 Task: Change the size of the image width scale from 100 to 192 %.
Action: Mouse moved to (134, 57)
Screenshot: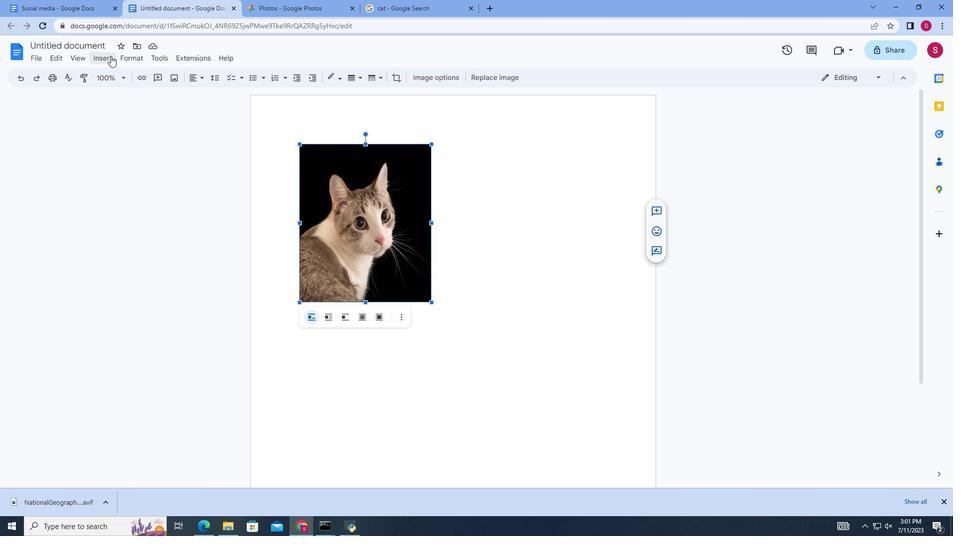 
Action: Mouse pressed left at (134, 57)
Screenshot: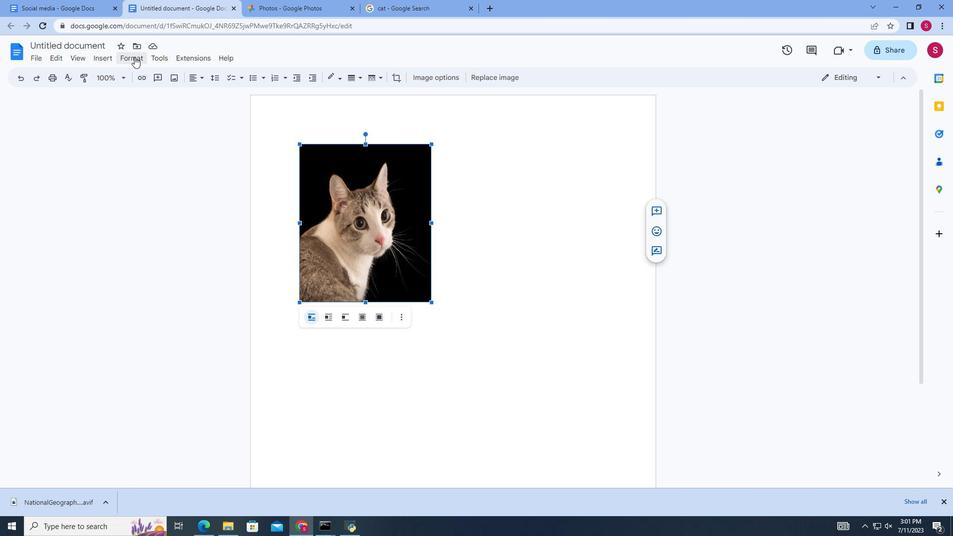 
Action: Mouse moved to (326, 303)
Screenshot: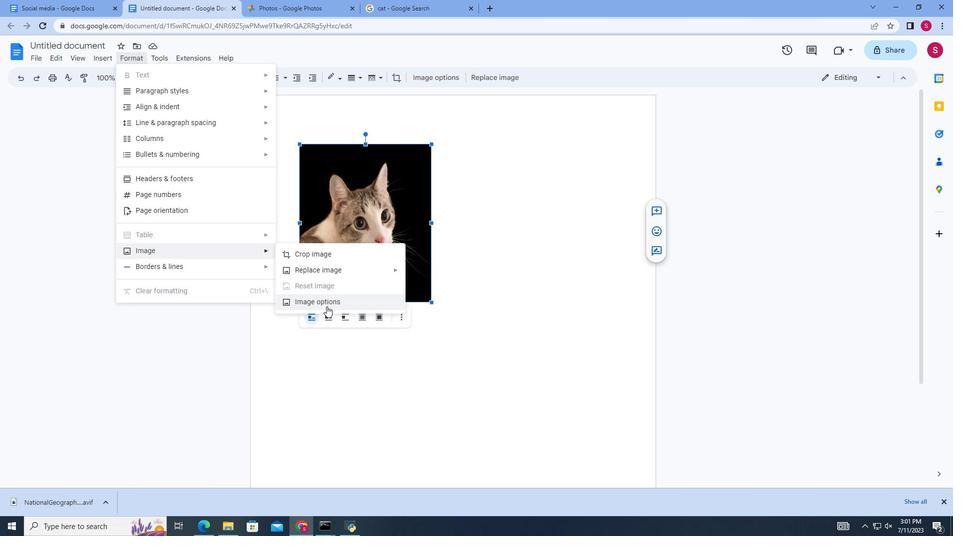 
Action: Mouse pressed left at (326, 303)
Screenshot: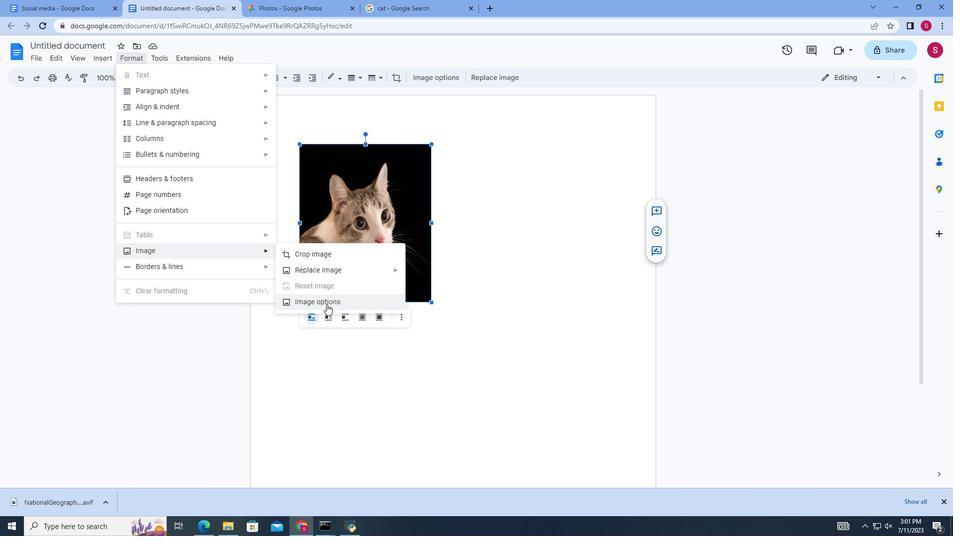 
Action: Mouse moved to (813, 114)
Screenshot: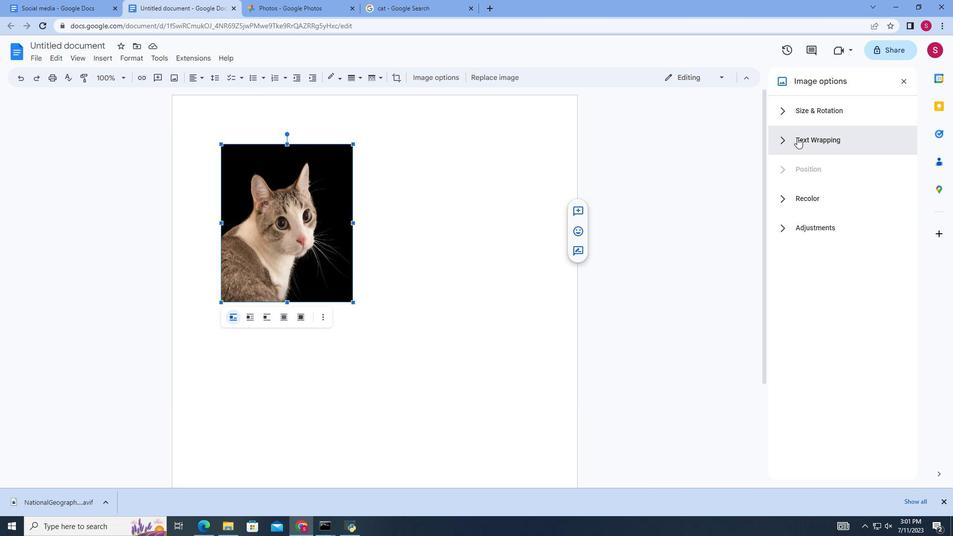 
Action: Mouse pressed left at (813, 114)
Screenshot: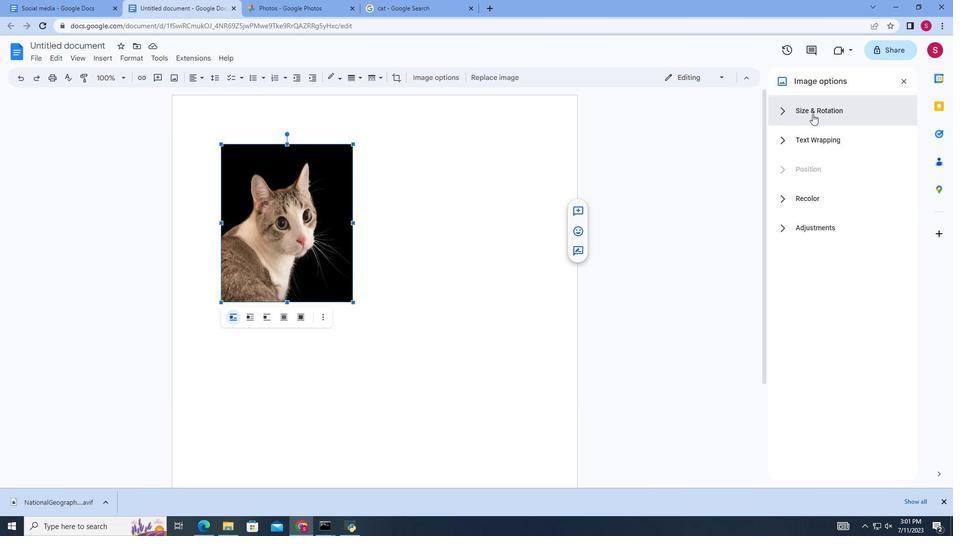 
Action: Mouse moved to (794, 200)
Screenshot: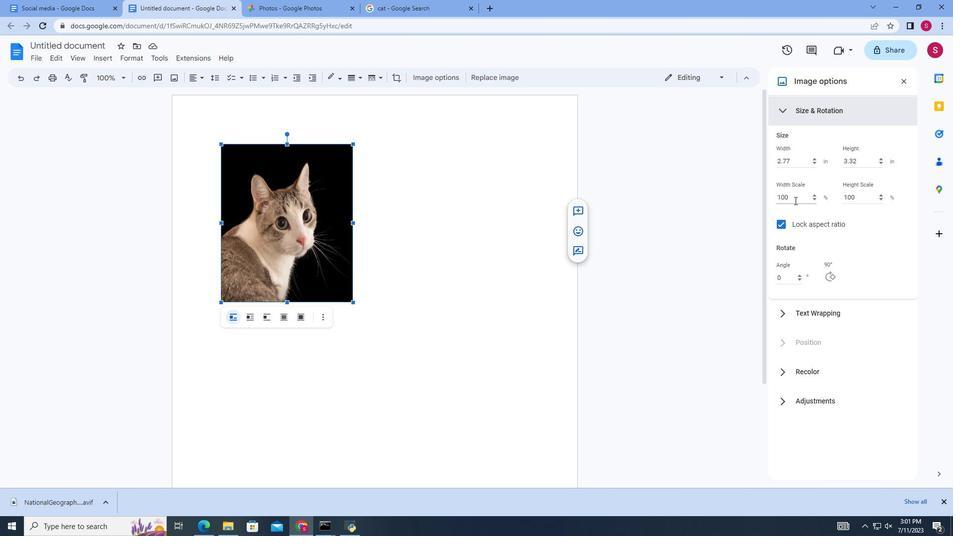 
Action: Mouse pressed left at (794, 200)
Screenshot: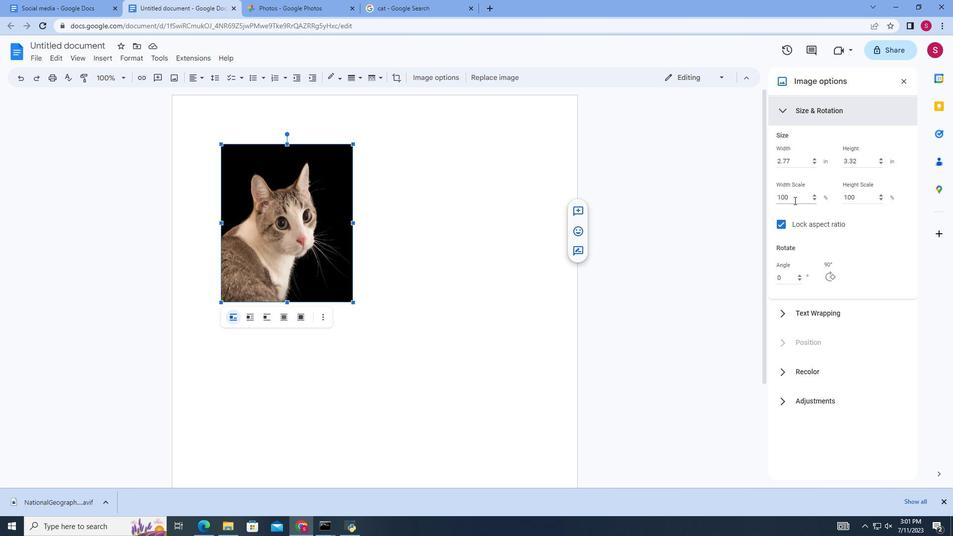 
Action: Key pressed <Key.backspace><Key.backspace><Key.backspace><Key.backspace>192
Screenshot: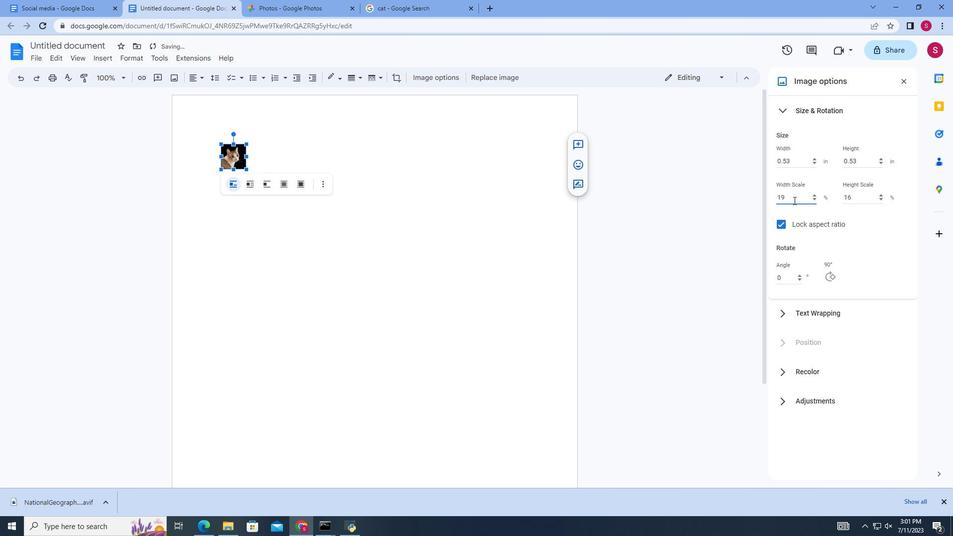 
